 Task: Look for Airbnb properties in Zelenodolsk, Russia from 15th November, 2023 to 21st November, 2023 for 5 adults.3 bedrooms having 3 beds and 3 bathrooms. Property type can be house. Look for 4 properties as per requirement.
Action: Key pressed <Key.caps_lock>Z<Key.caps_lock>elenodolsk
Screenshot: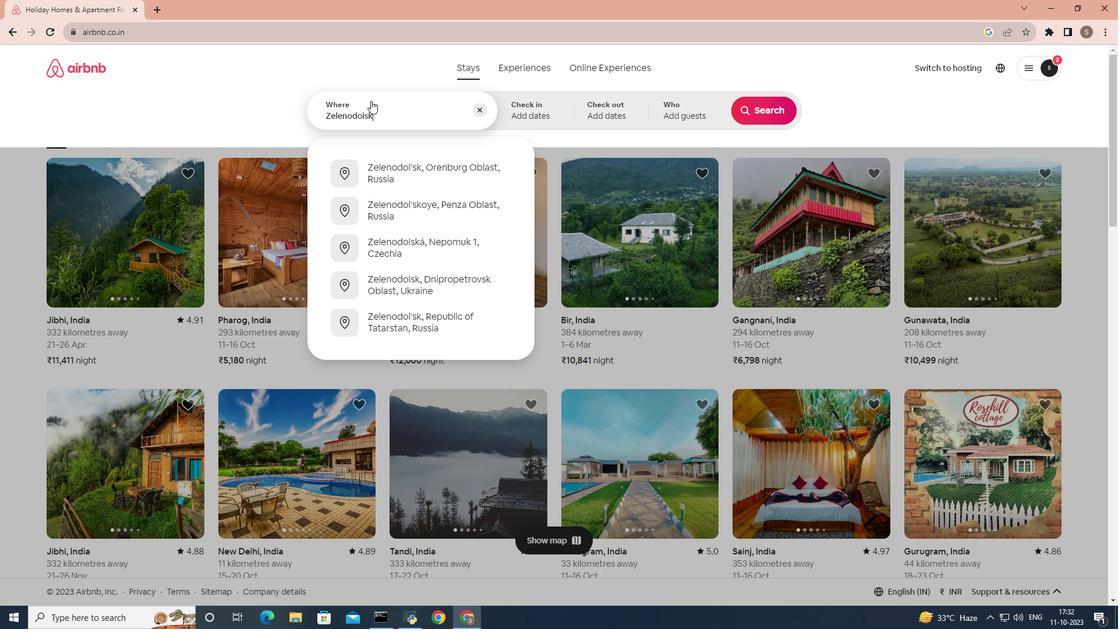 
Action: Mouse moved to (369, 200)
Screenshot: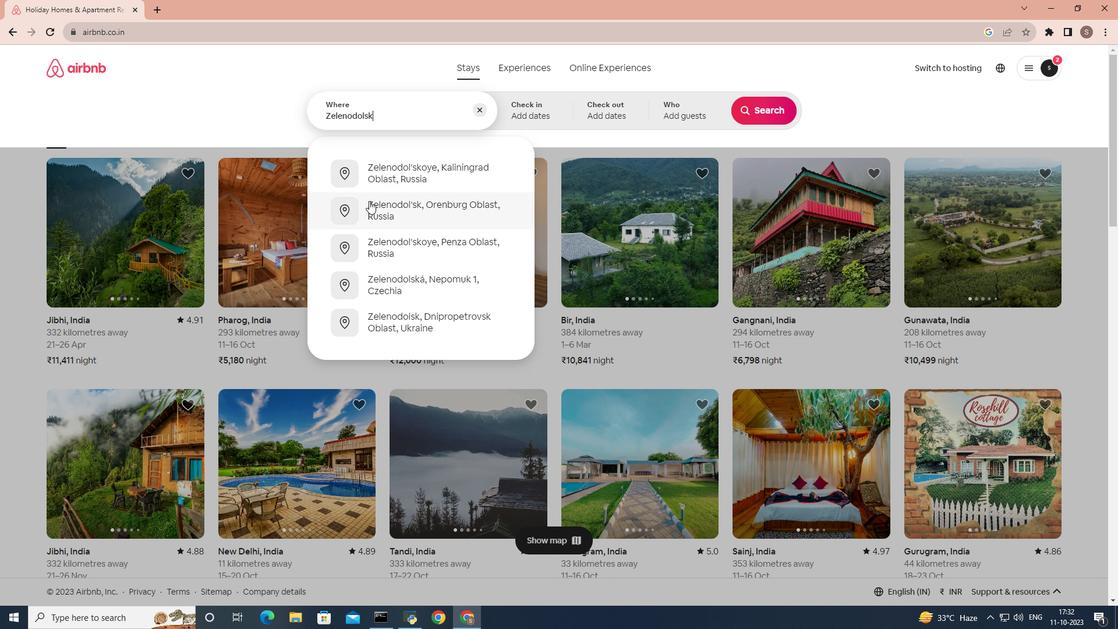 
Action: Mouse pressed left at (369, 200)
Screenshot: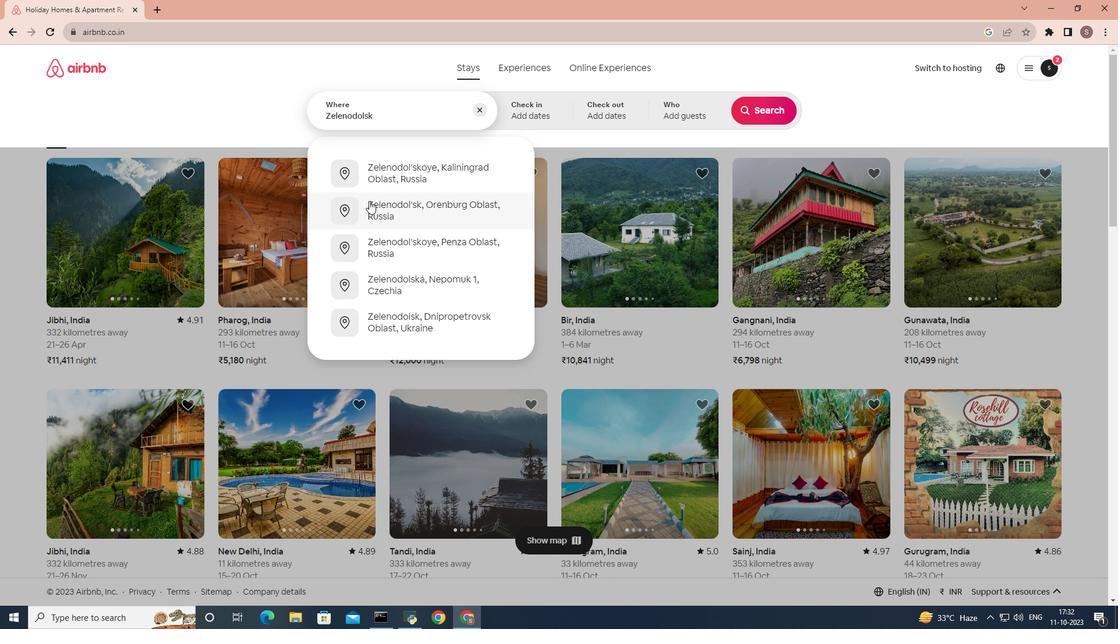 
Action: Mouse moved to (668, 313)
Screenshot: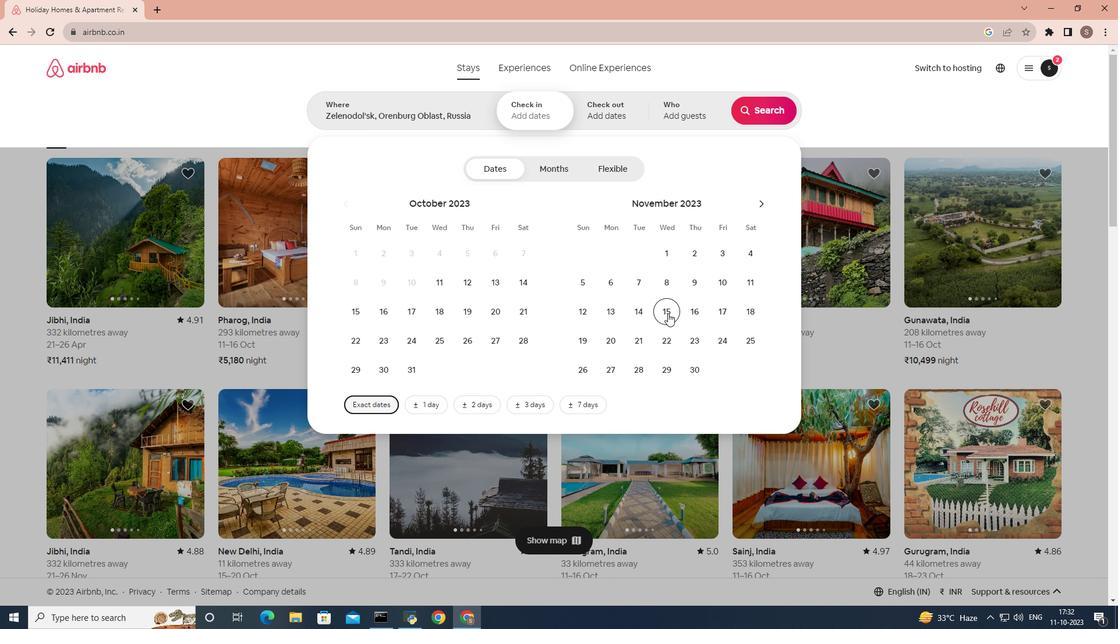 
Action: Mouse pressed left at (668, 313)
Screenshot: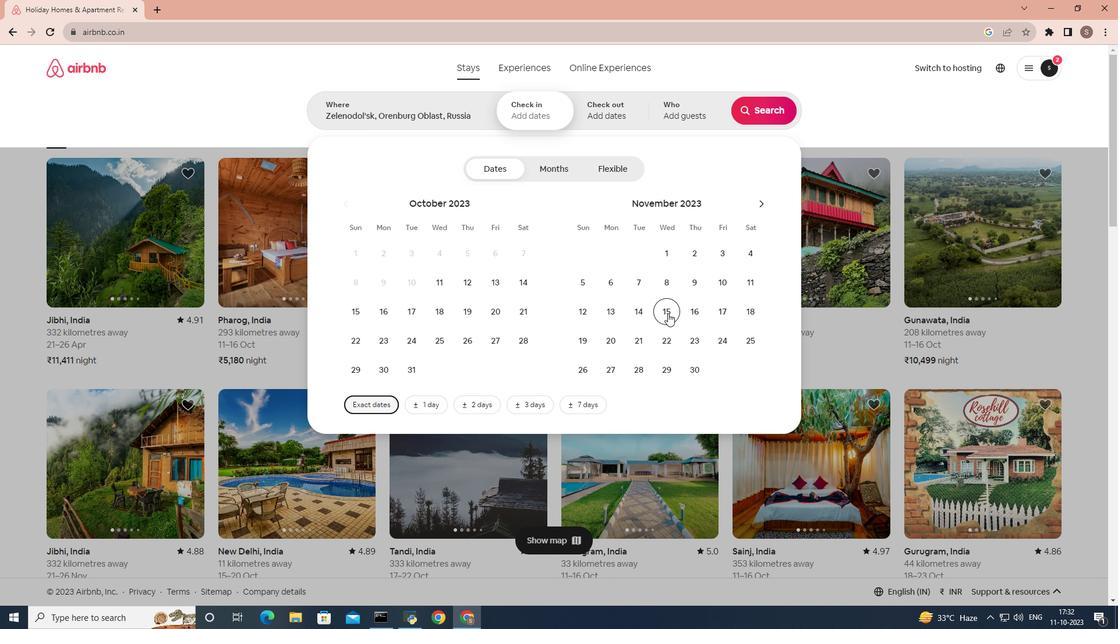 
Action: Mouse moved to (646, 340)
Screenshot: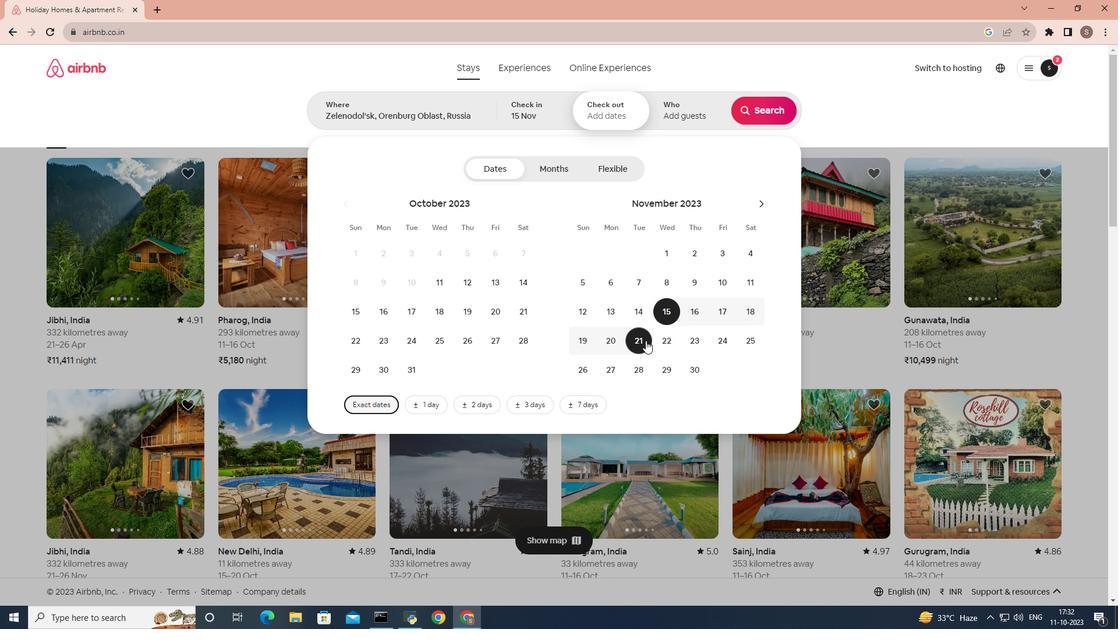 
Action: Mouse pressed left at (646, 340)
Screenshot: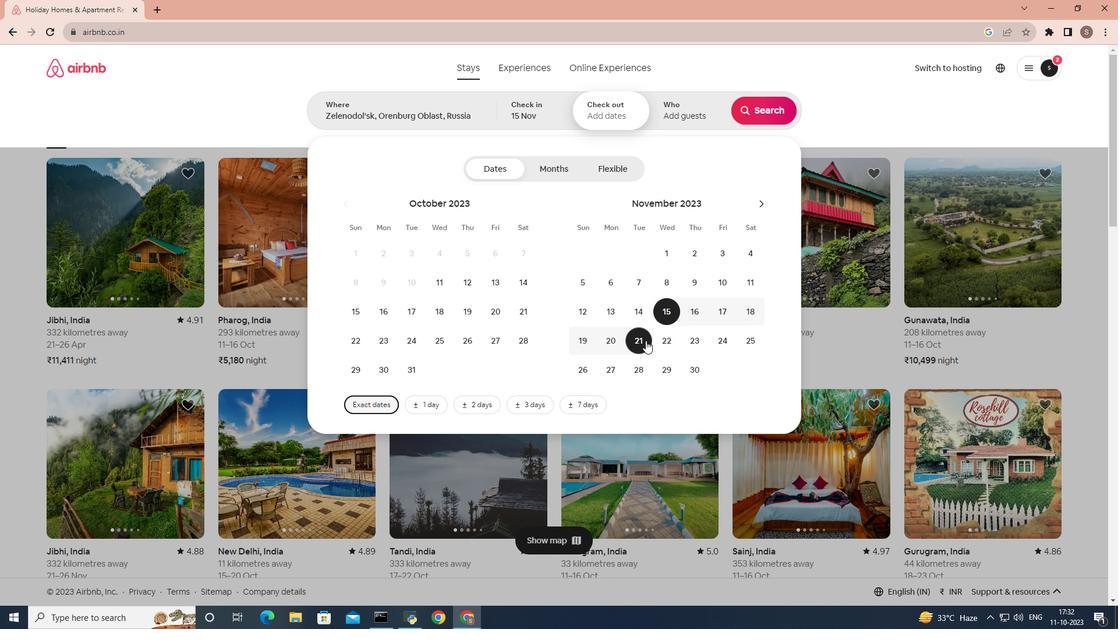 
Action: Mouse moved to (678, 111)
Screenshot: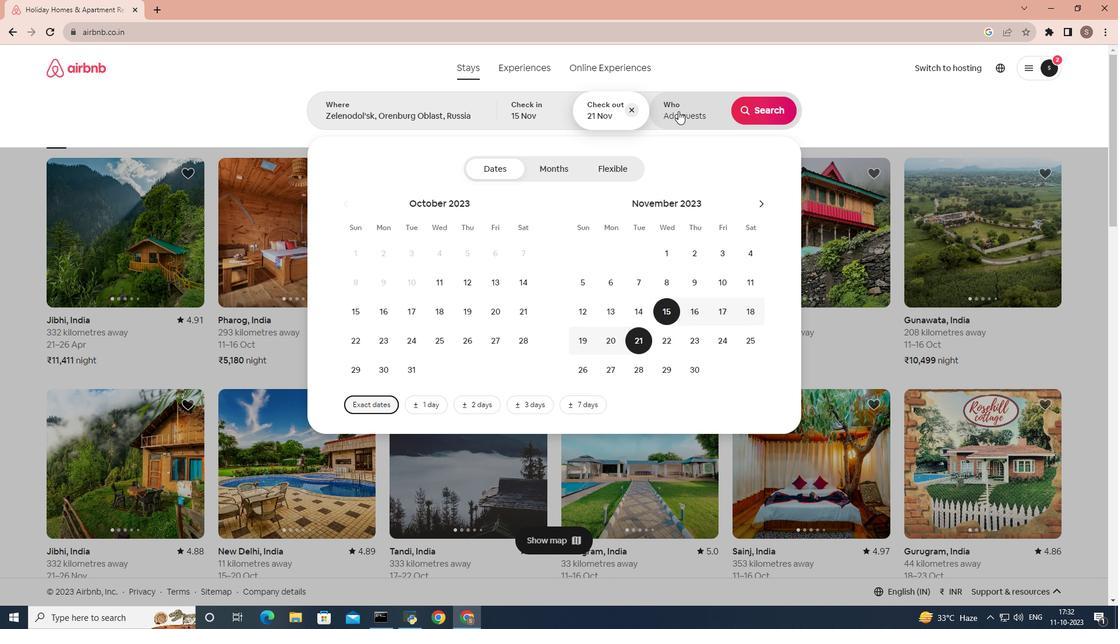 
Action: Mouse pressed left at (678, 111)
Screenshot: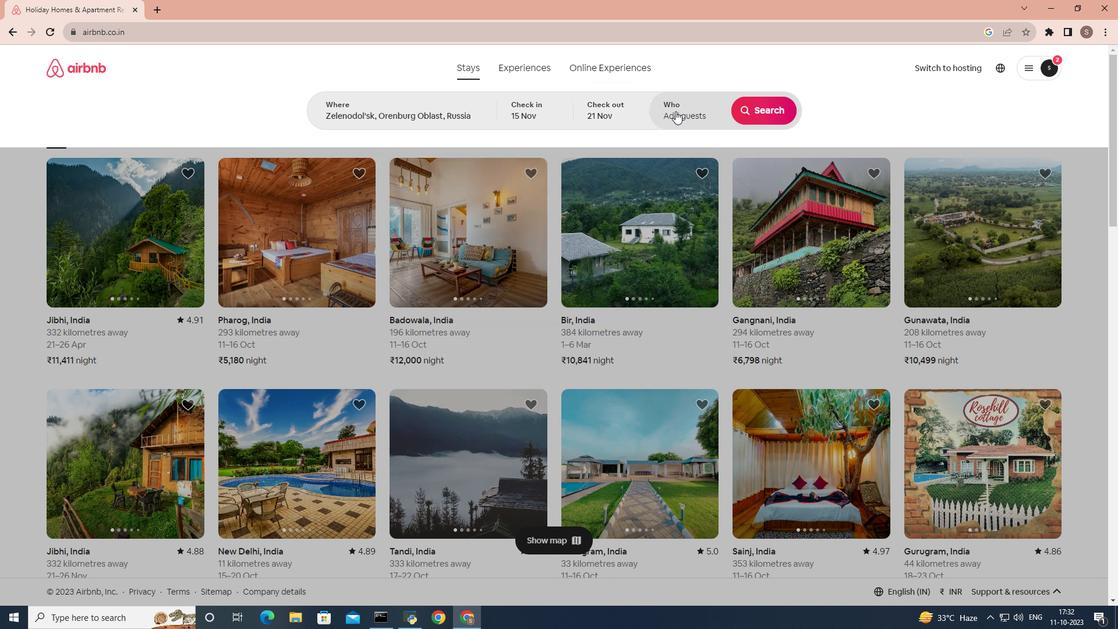 
Action: Mouse moved to (765, 172)
Screenshot: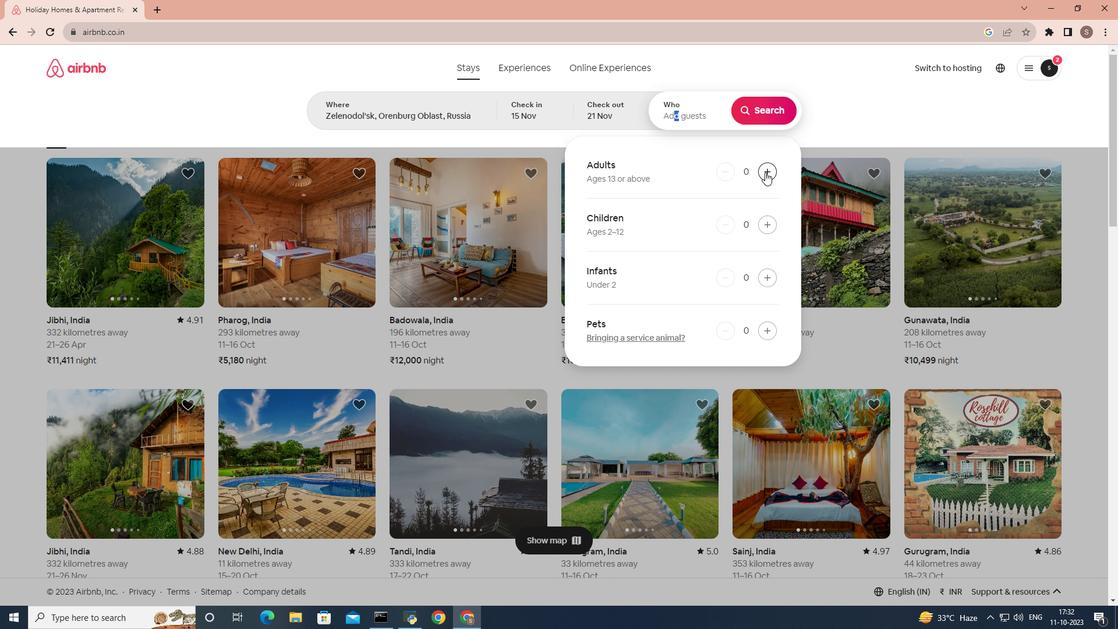 
Action: Mouse pressed left at (765, 172)
Screenshot: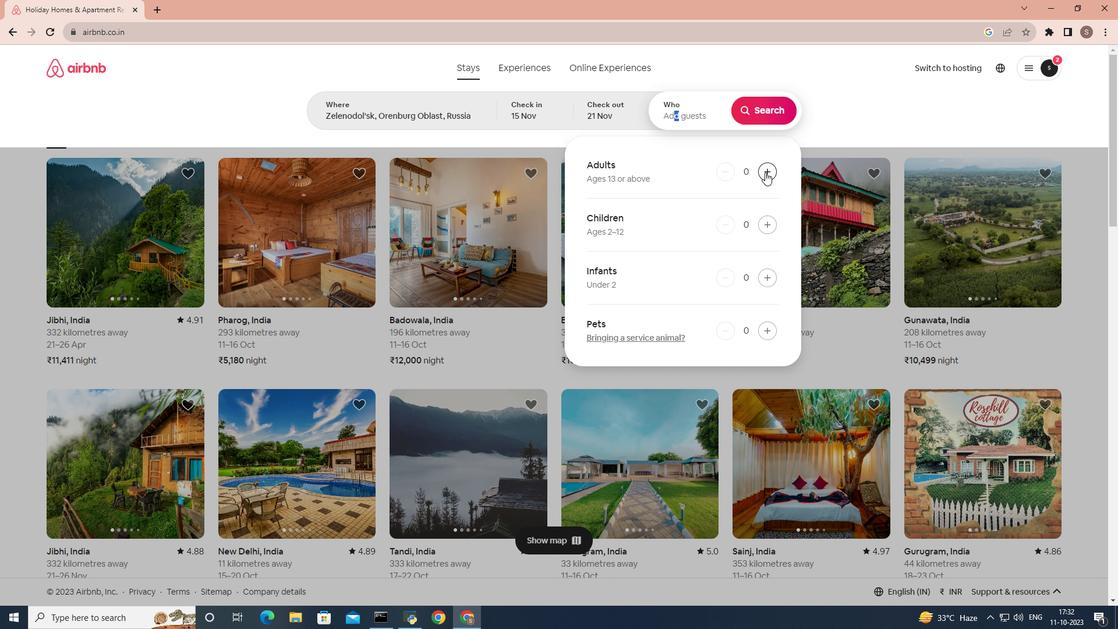 
Action: Mouse pressed left at (765, 172)
Screenshot: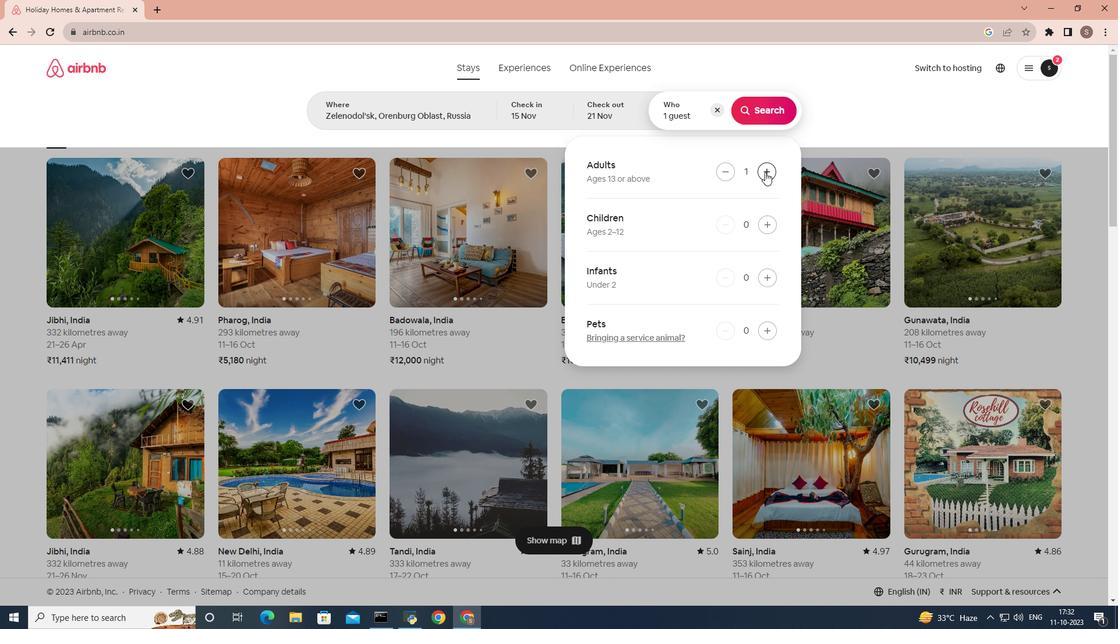 
Action: Mouse pressed left at (765, 172)
Screenshot: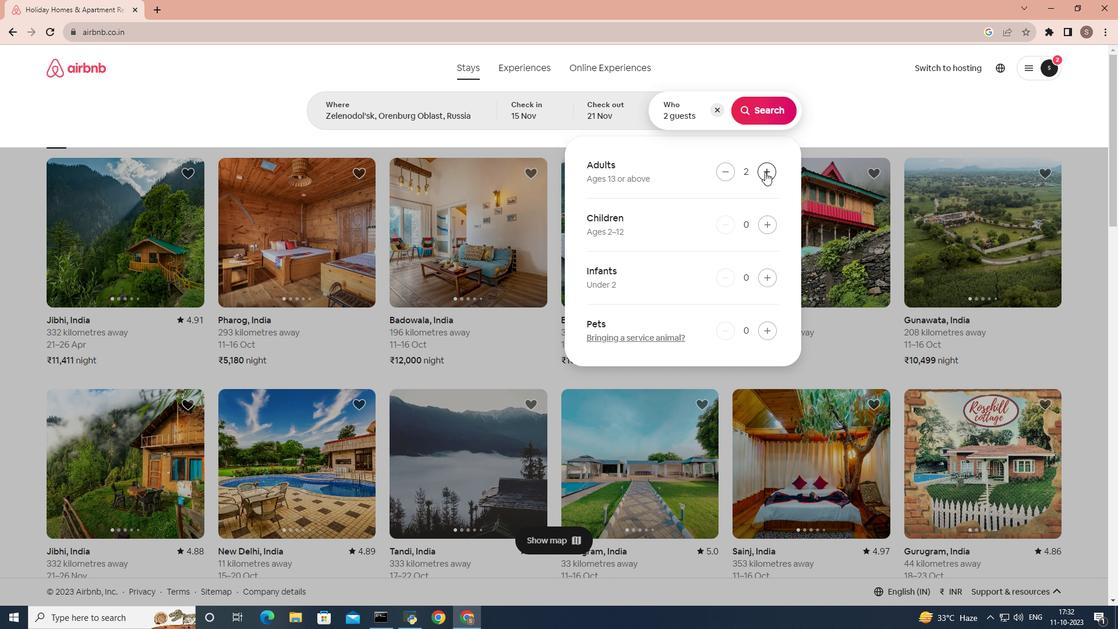 
Action: Mouse pressed left at (765, 172)
Screenshot: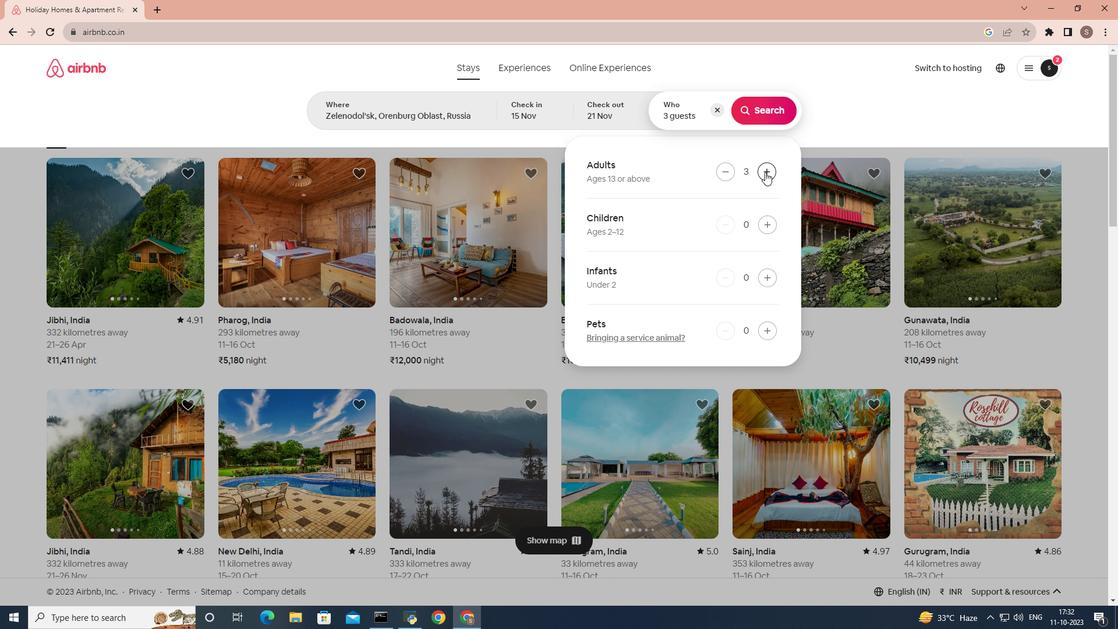 
Action: Mouse pressed left at (765, 172)
Screenshot: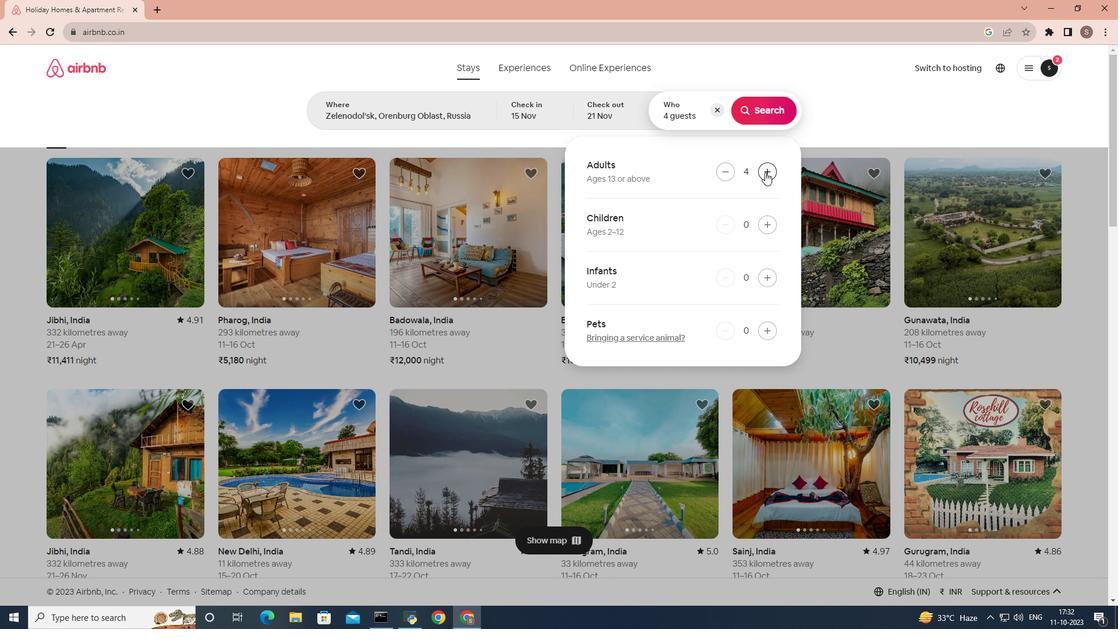 
Action: Mouse moved to (775, 115)
Screenshot: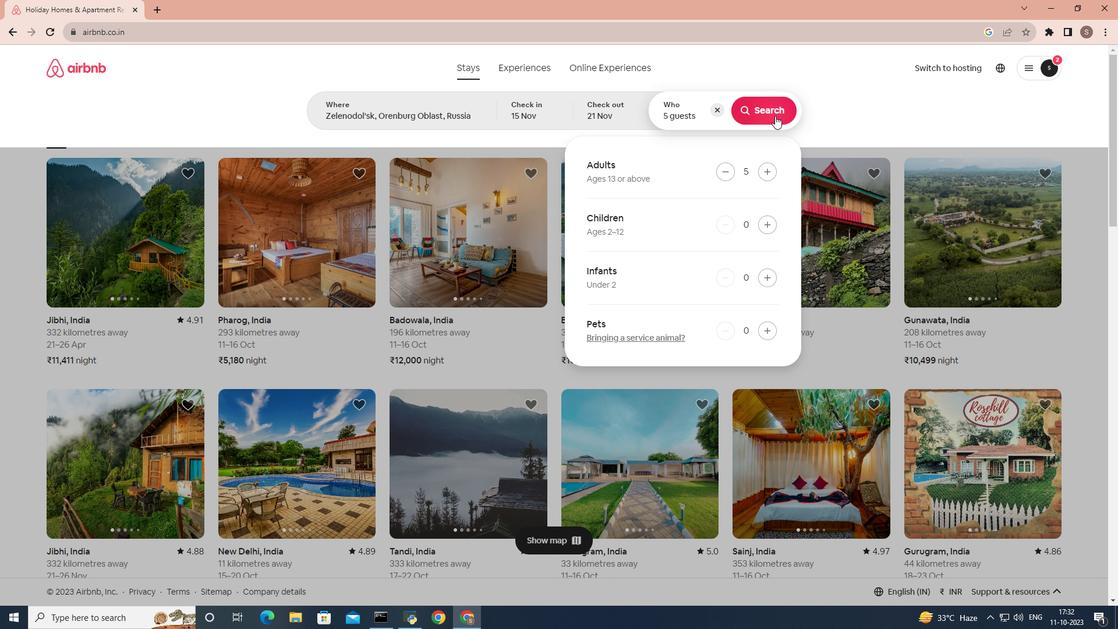 
Action: Mouse pressed left at (775, 115)
Screenshot: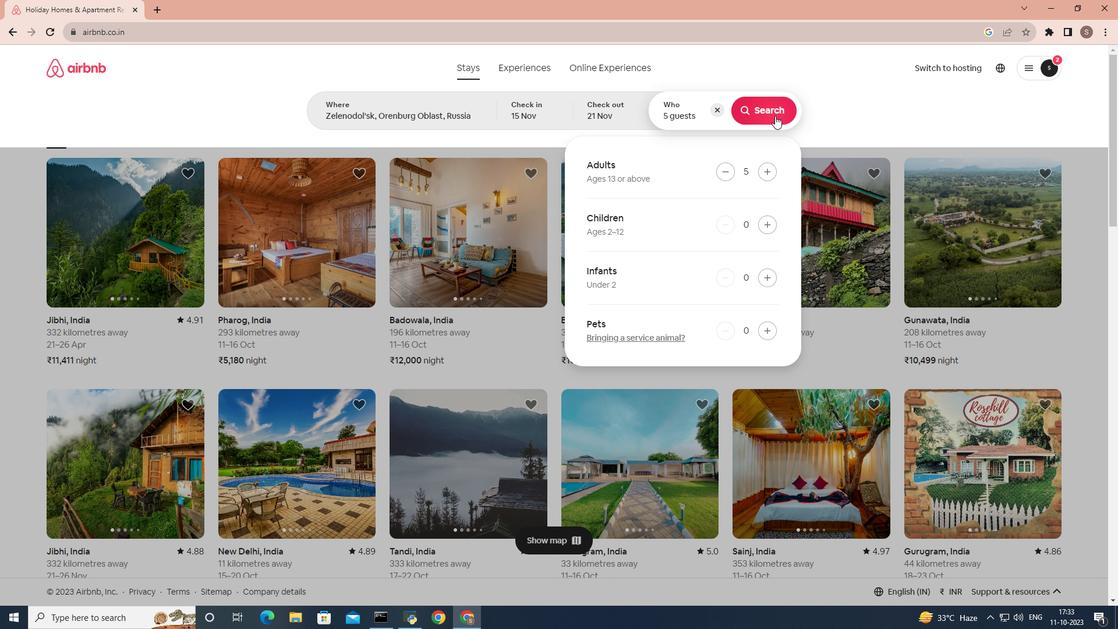 
Action: Mouse moved to (922, 113)
Screenshot: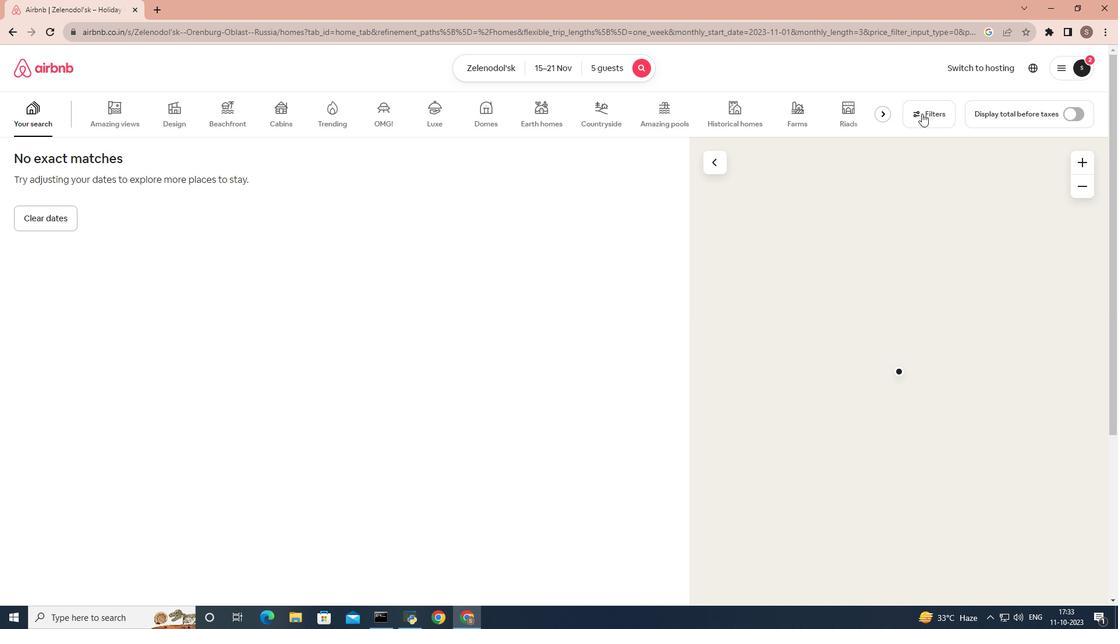
Action: Mouse pressed left at (922, 113)
Screenshot: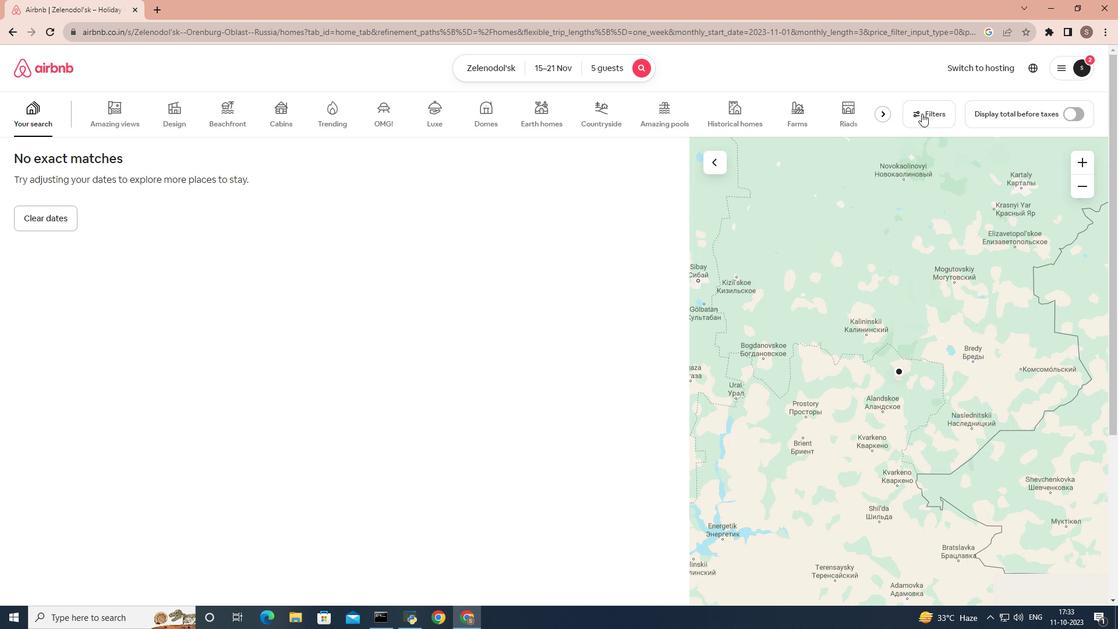
Action: Mouse moved to (460, 404)
Screenshot: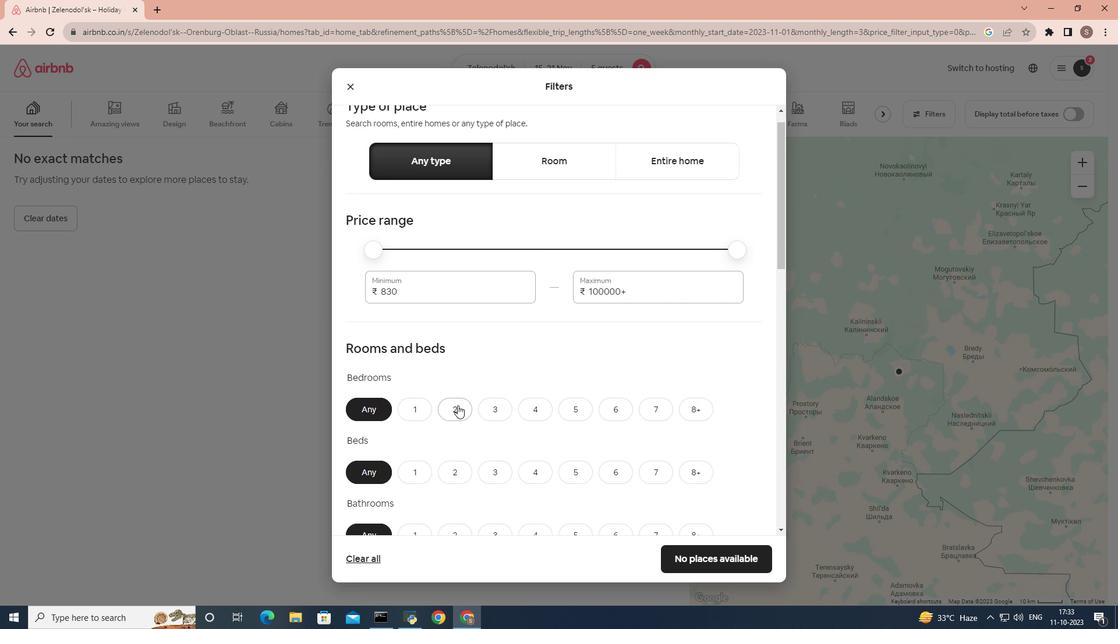 
Action: Mouse scrolled (460, 404) with delta (0, 0)
Screenshot: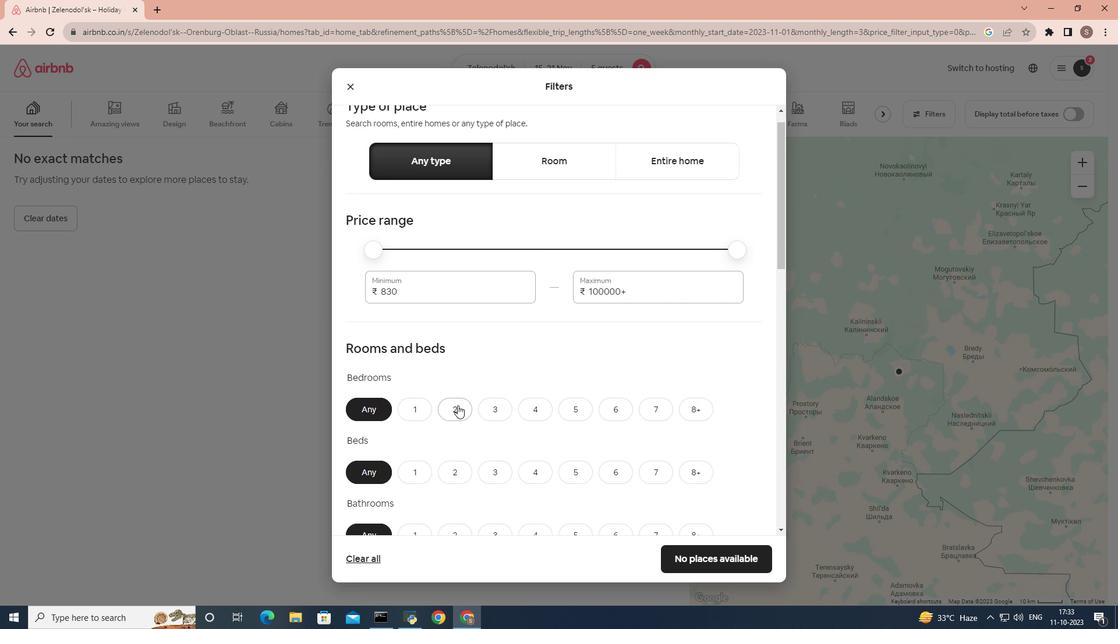 
Action: Mouse moved to (454, 378)
Screenshot: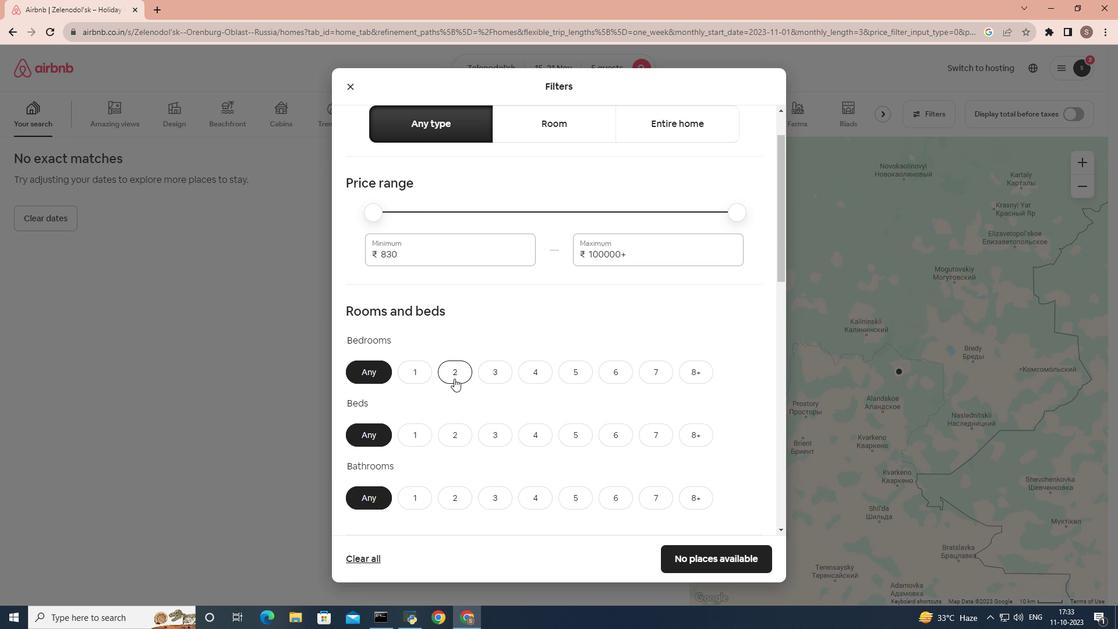 
Action: Mouse scrolled (454, 378) with delta (0, 0)
Screenshot: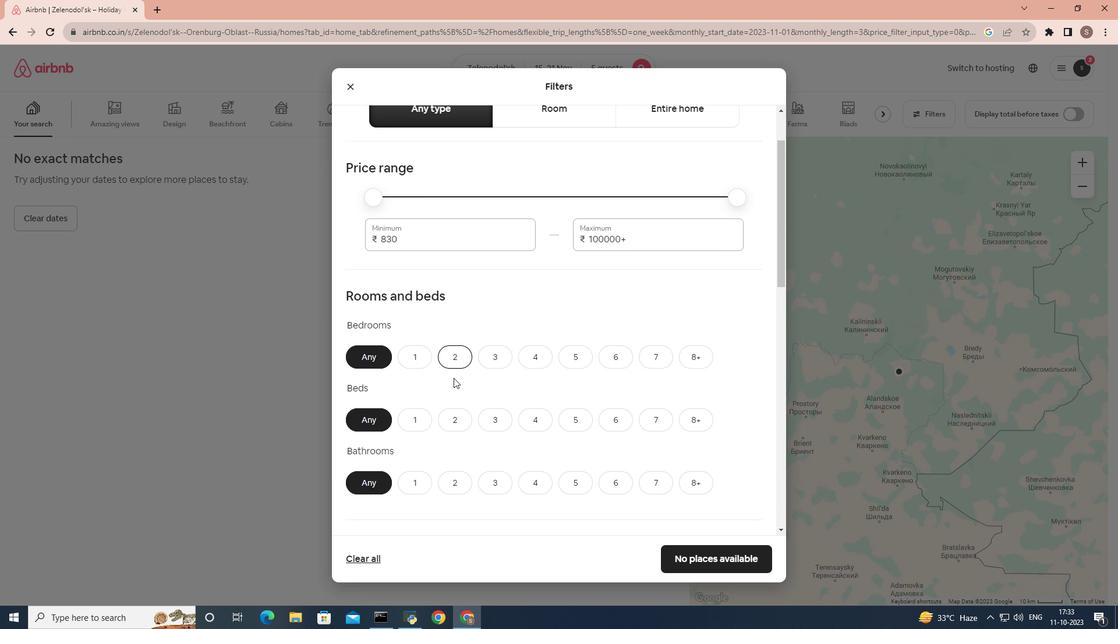 
Action: Mouse scrolled (454, 378) with delta (0, 0)
Screenshot: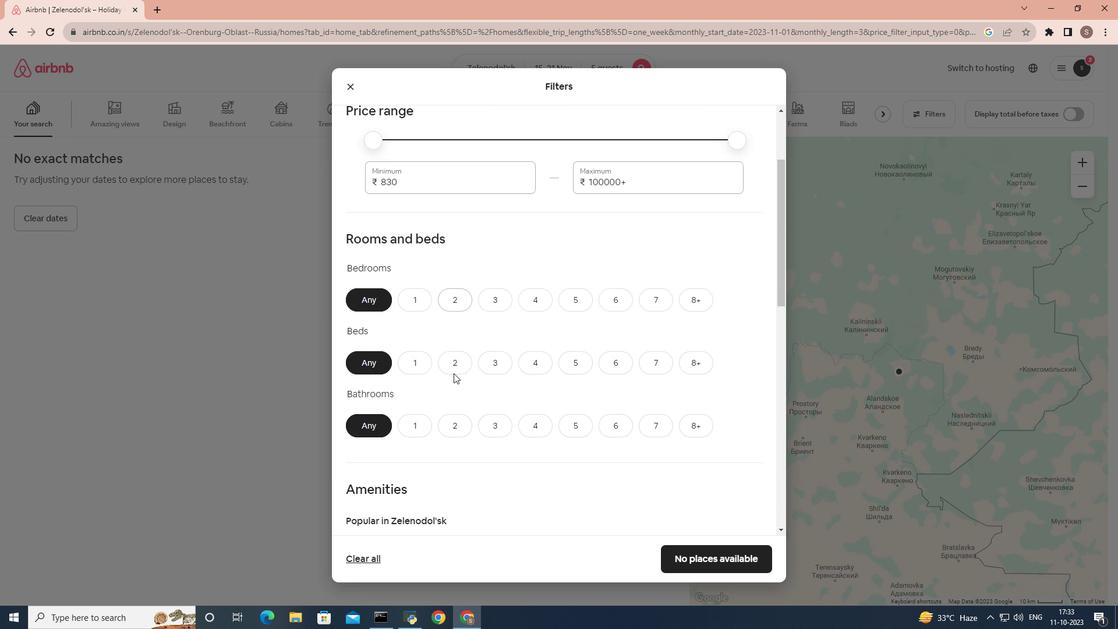
Action: Mouse moved to (497, 258)
Screenshot: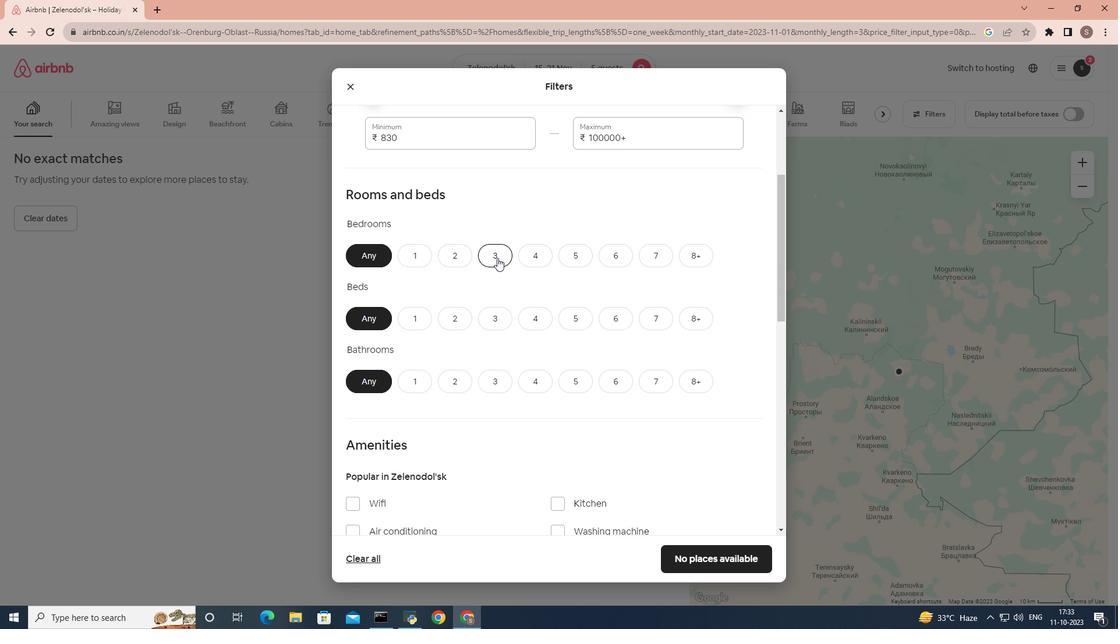 
Action: Mouse pressed left at (497, 258)
Screenshot: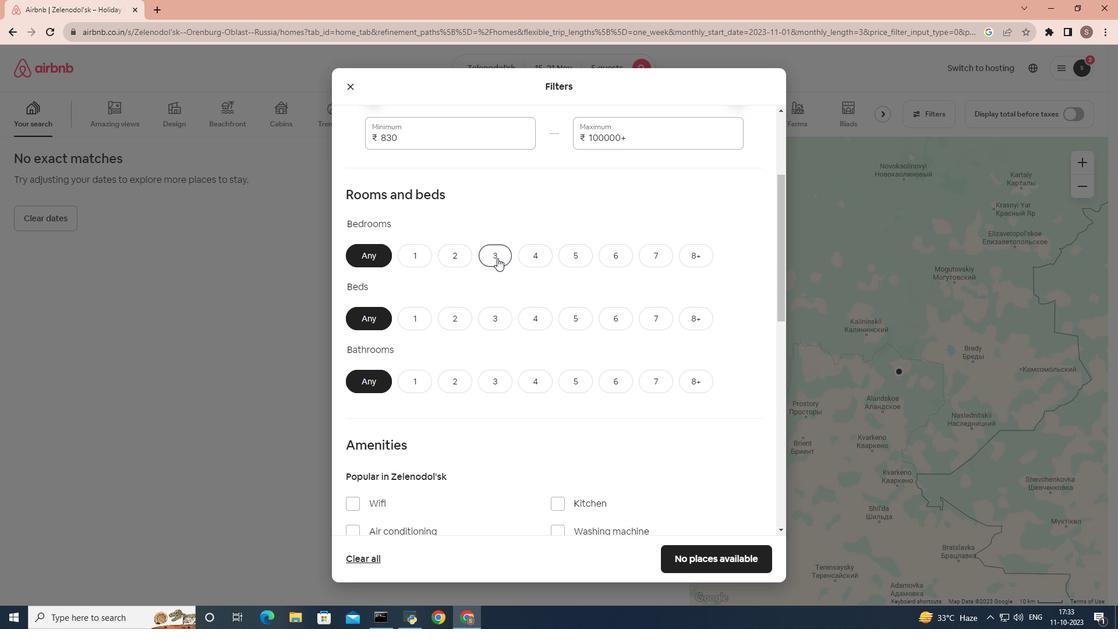 
Action: Mouse moved to (486, 320)
Screenshot: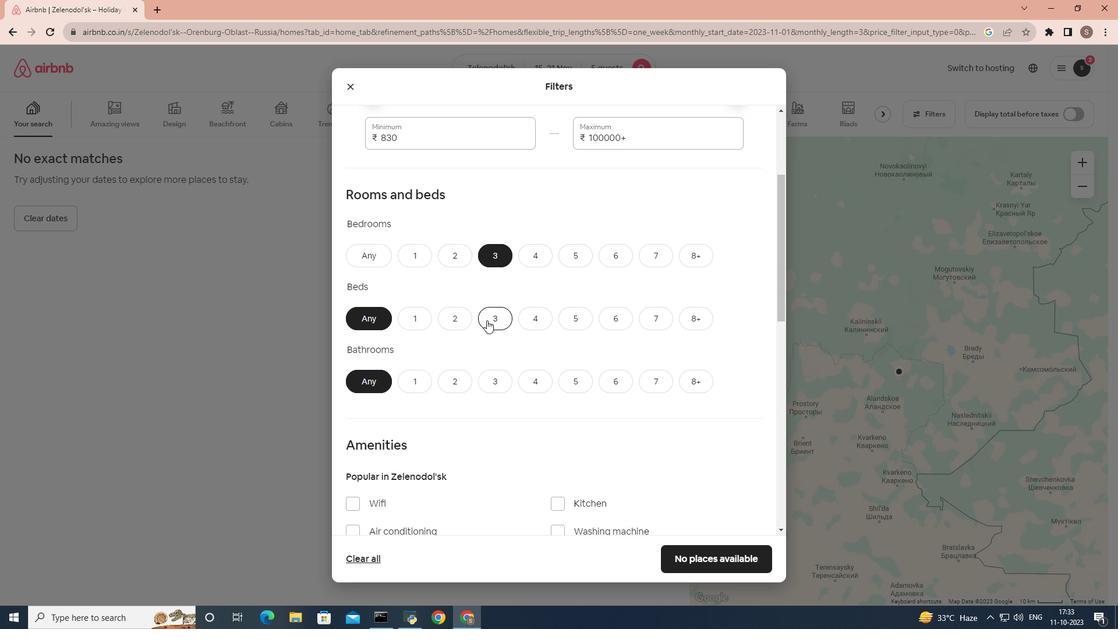 
Action: Mouse pressed left at (486, 320)
Screenshot: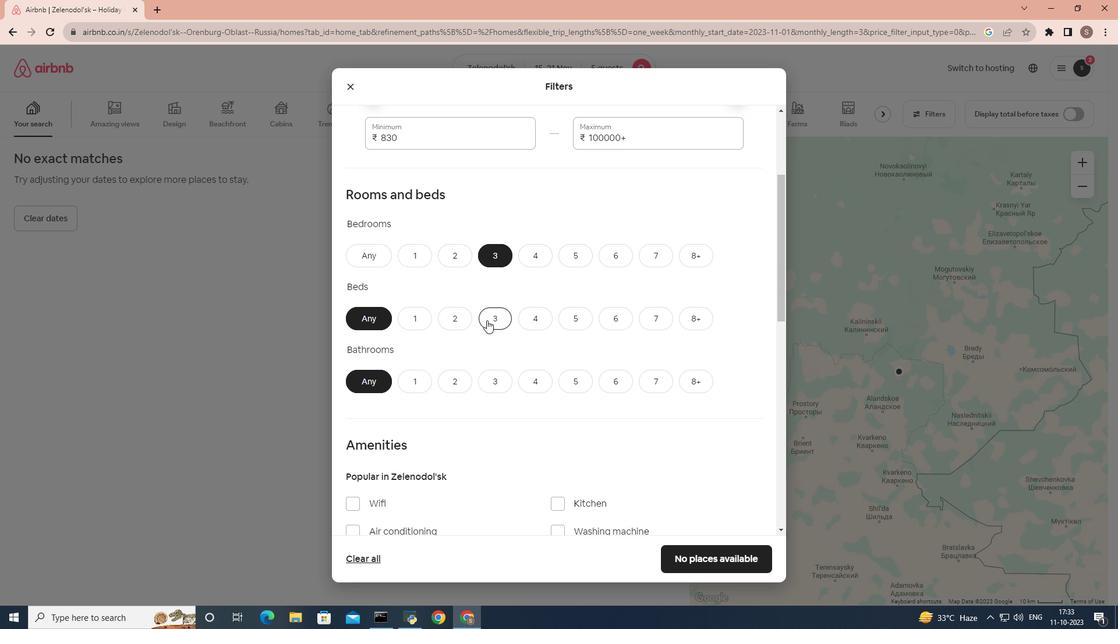 
Action: Mouse moved to (488, 381)
Screenshot: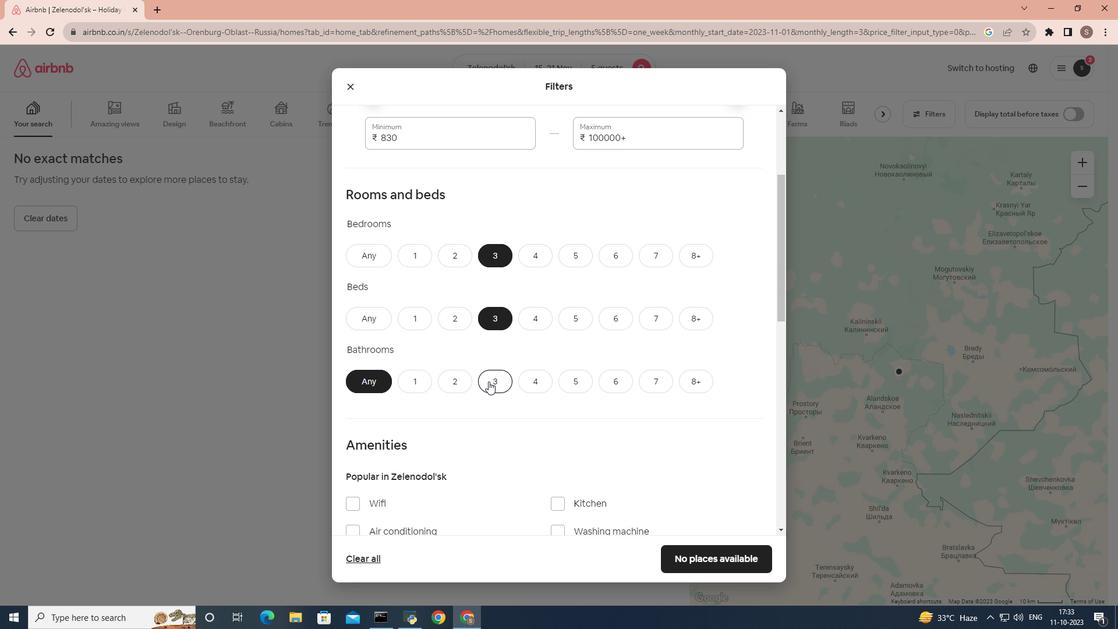 
Action: Mouse pressed left at (488, 381)
Screenshot: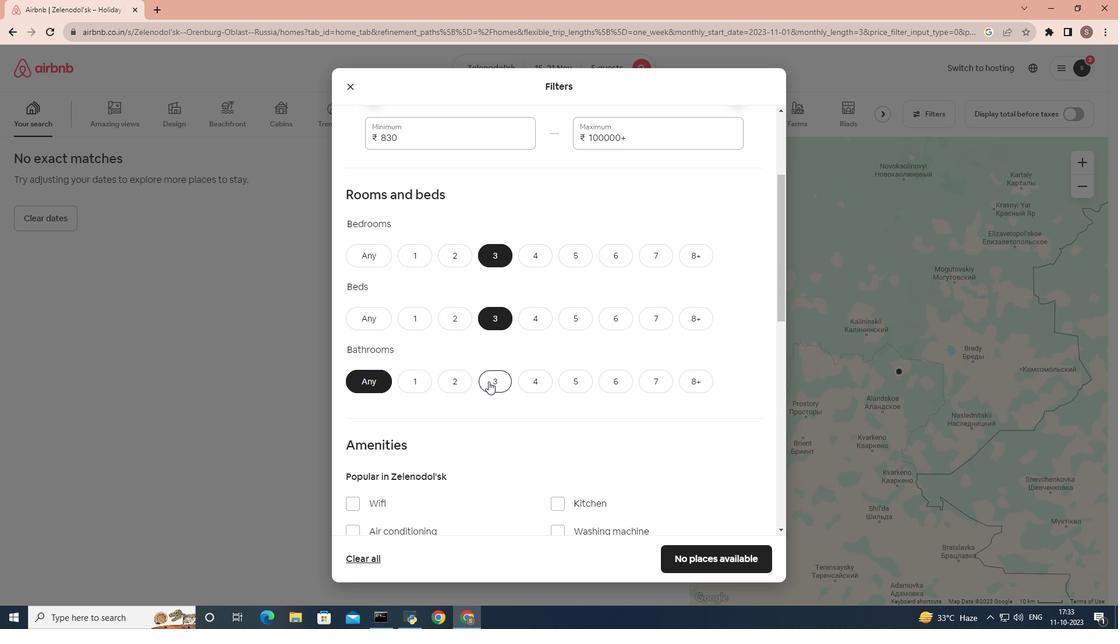 
Action: Mouse moved to (672, 551)
Screenshot: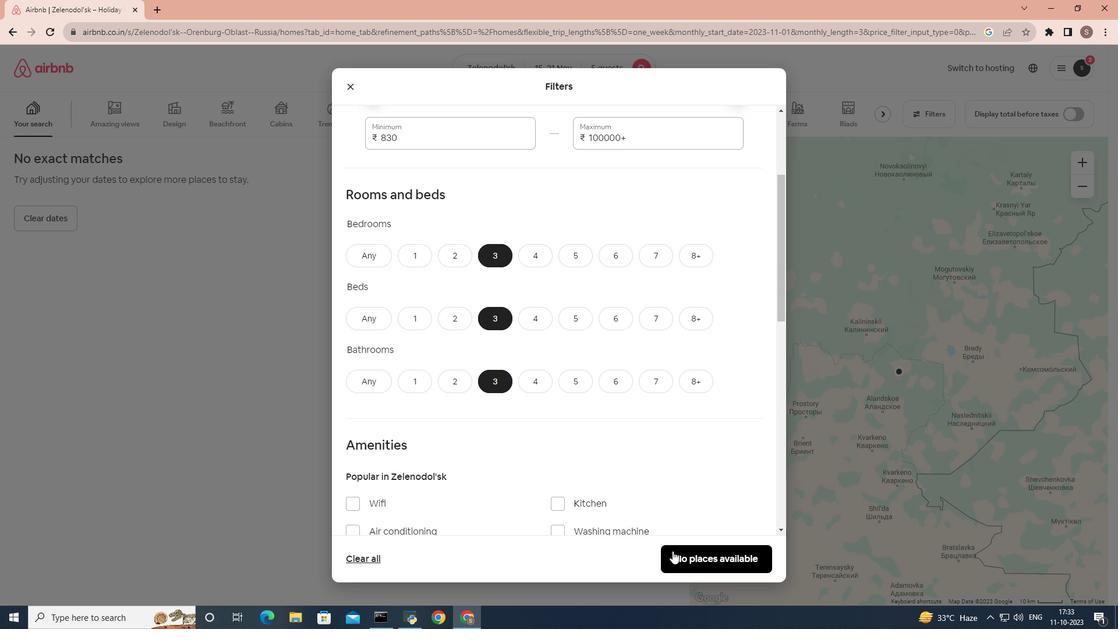 
Action: Mouse pressed left at (672, 551)
Screenshot: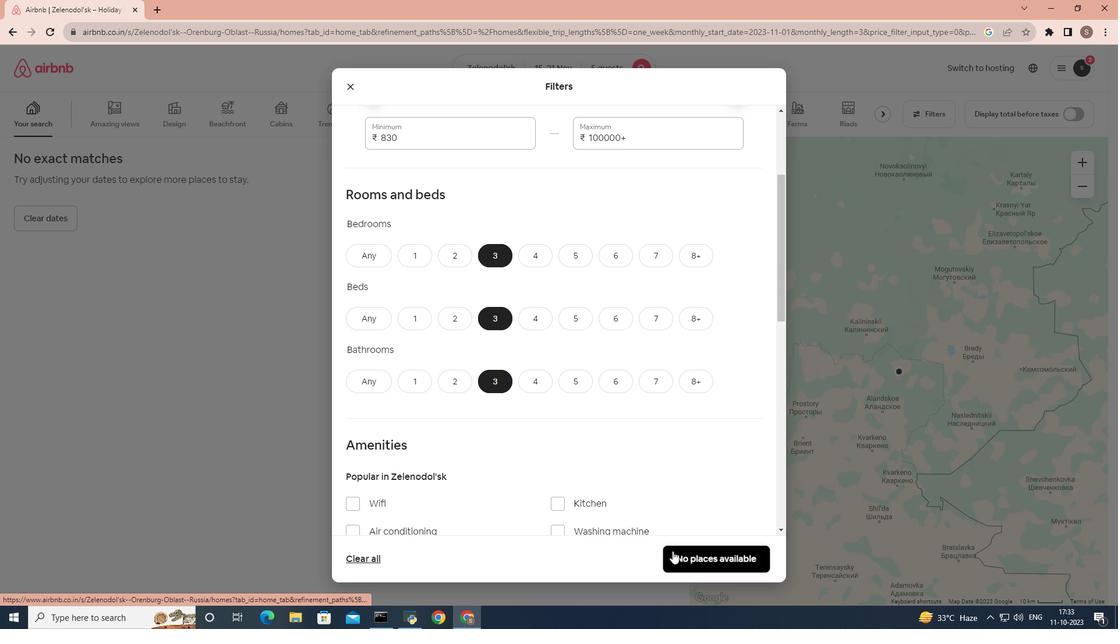 
Action: Mouse moved to (545, 456)
Screenshot: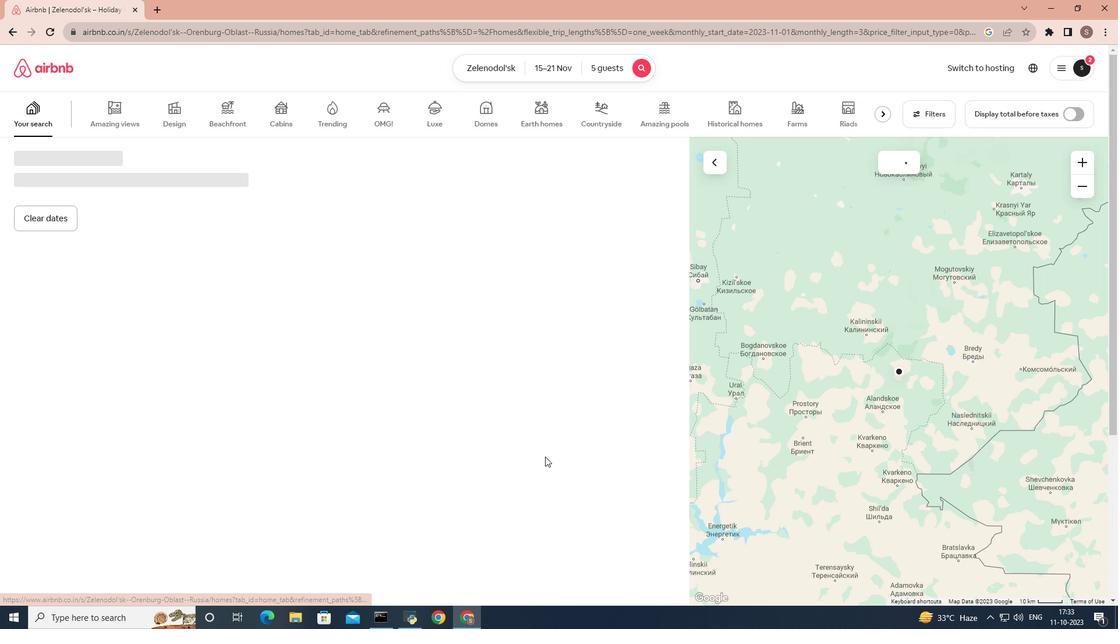 
